 Task: Plan a celebration for the project completion.
Action: Mouse pressed left at (399, 192)
Screenshot: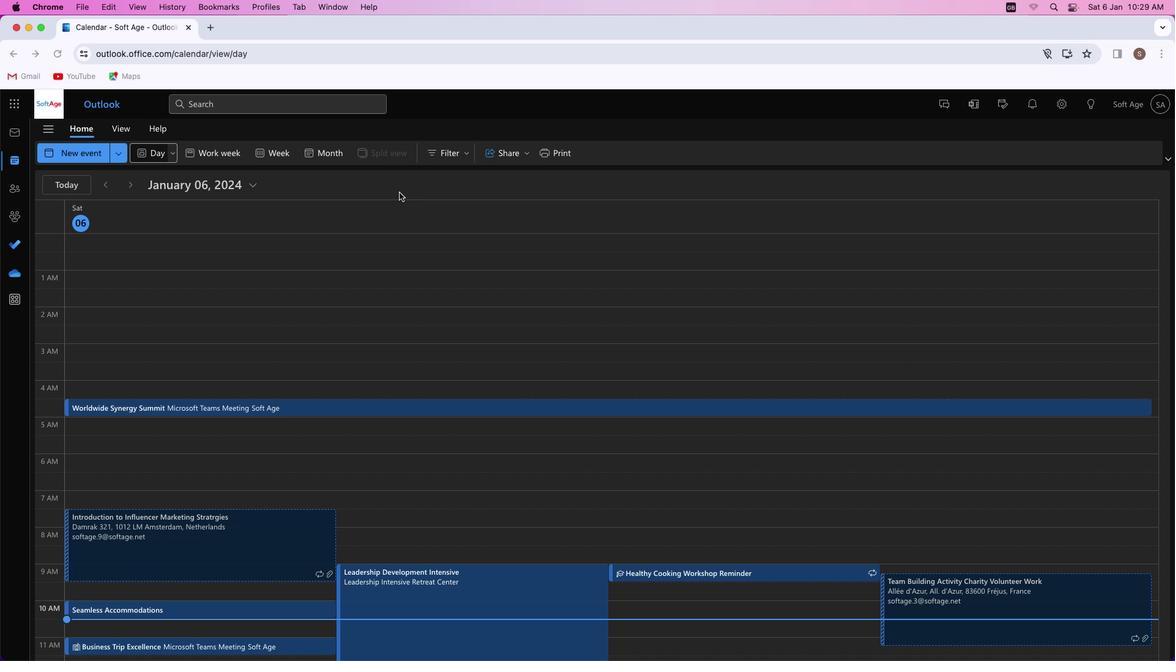 
Action: Mouse moved to (75, 153)
Screenshot: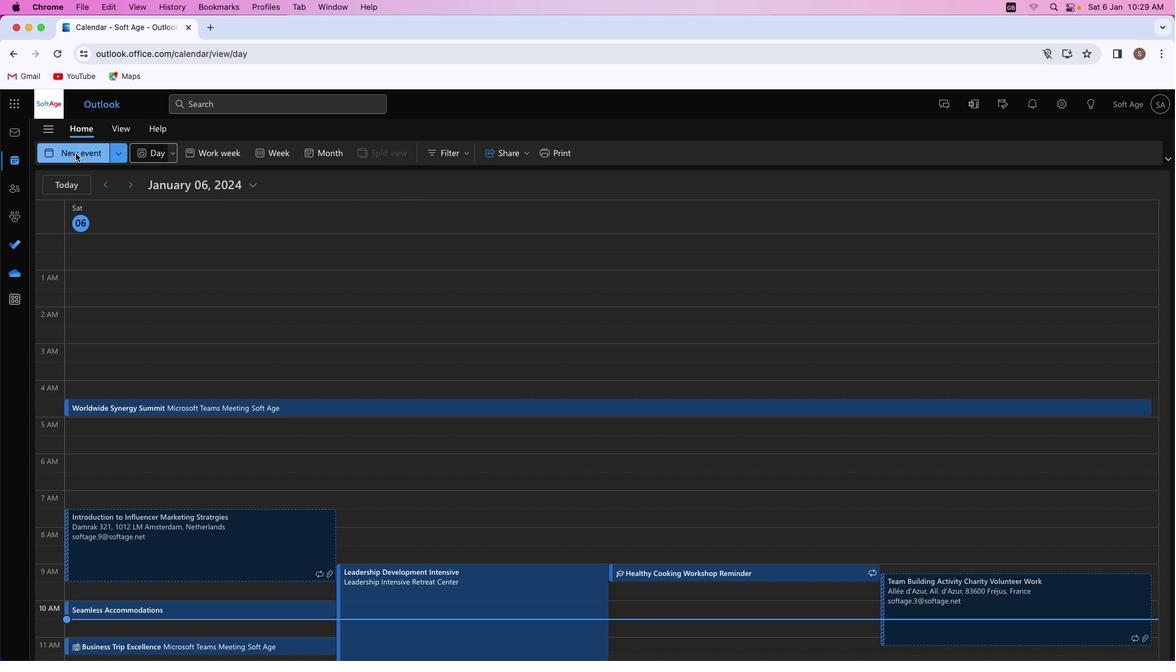 
Action: Mouse pressed left at (75, 153)
Screenshot: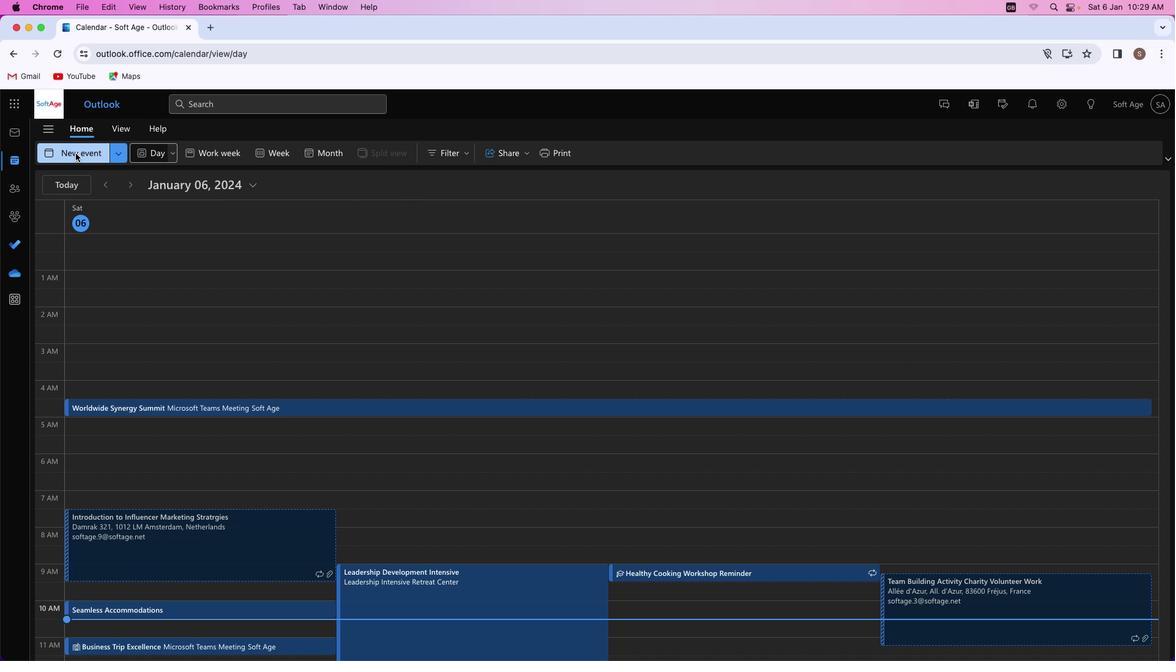 
Action: Mouse moved to (378, 200)
Screenshot: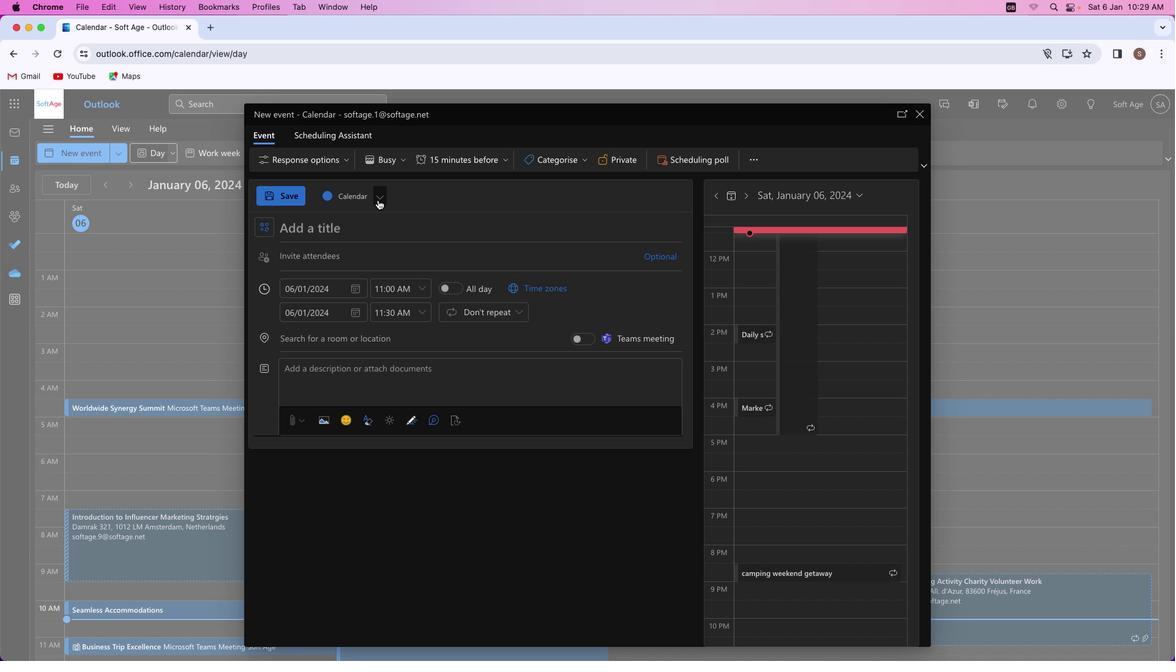 
Action: Mouse pressed left at (378, 200)
Screenshot: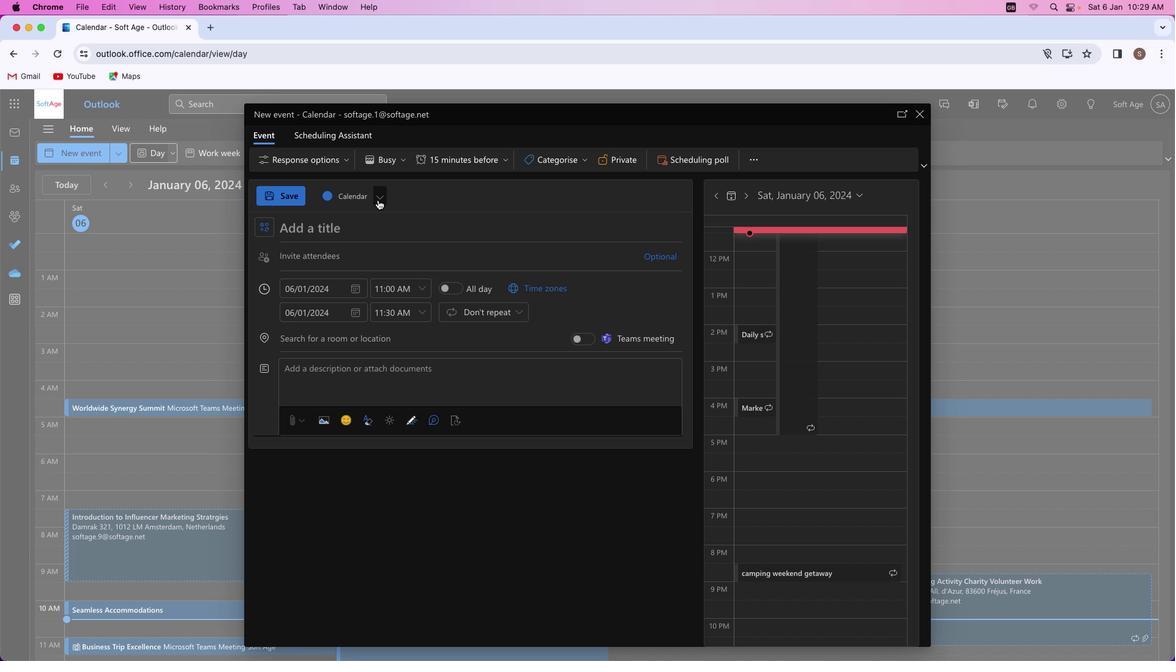 
Action: Mouse moved to (383, 262)
Screenshot: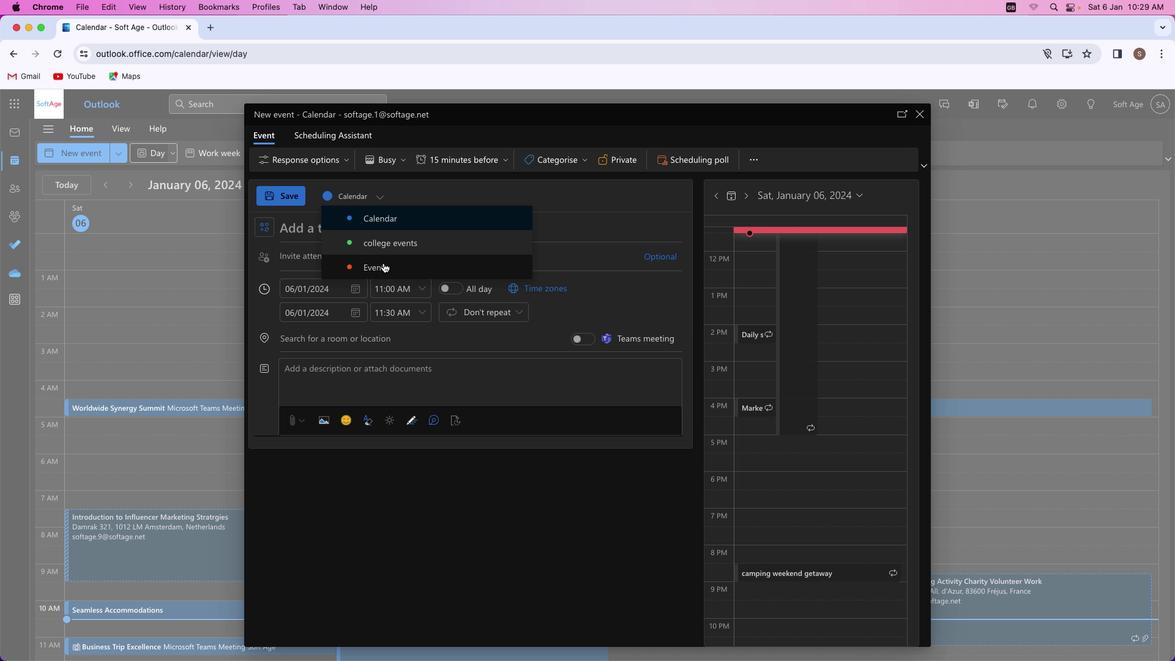 
Action: Mouse pressed left at (383, 262)
Screenshot: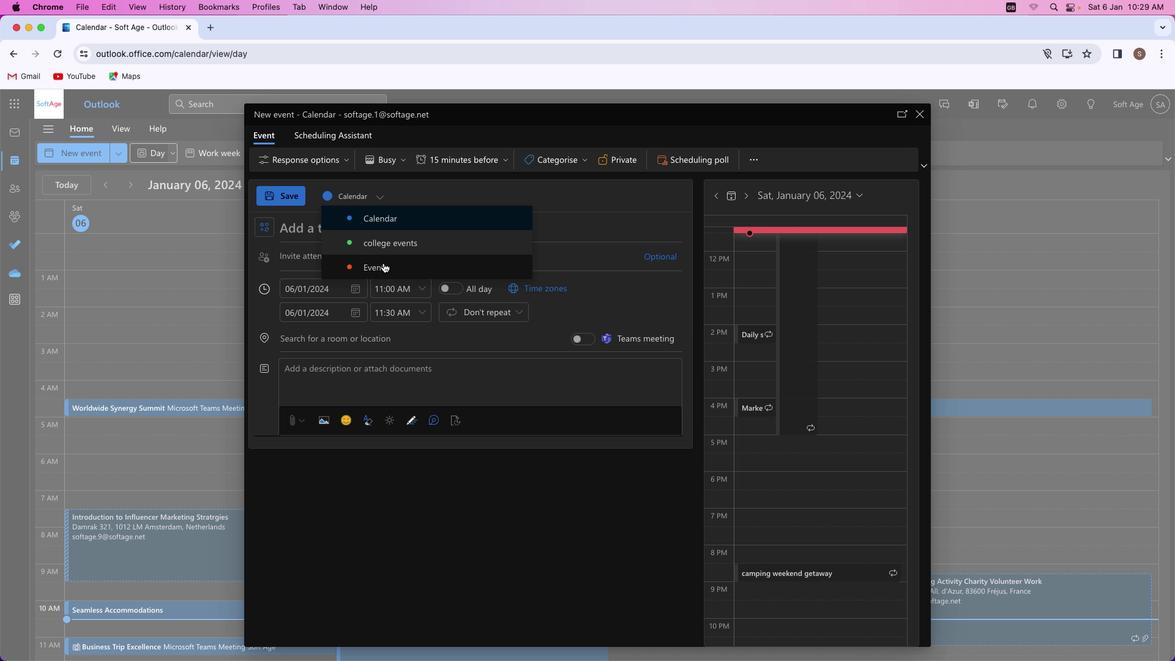 
Action: Mouse moved to (297, 233)
Screenshot: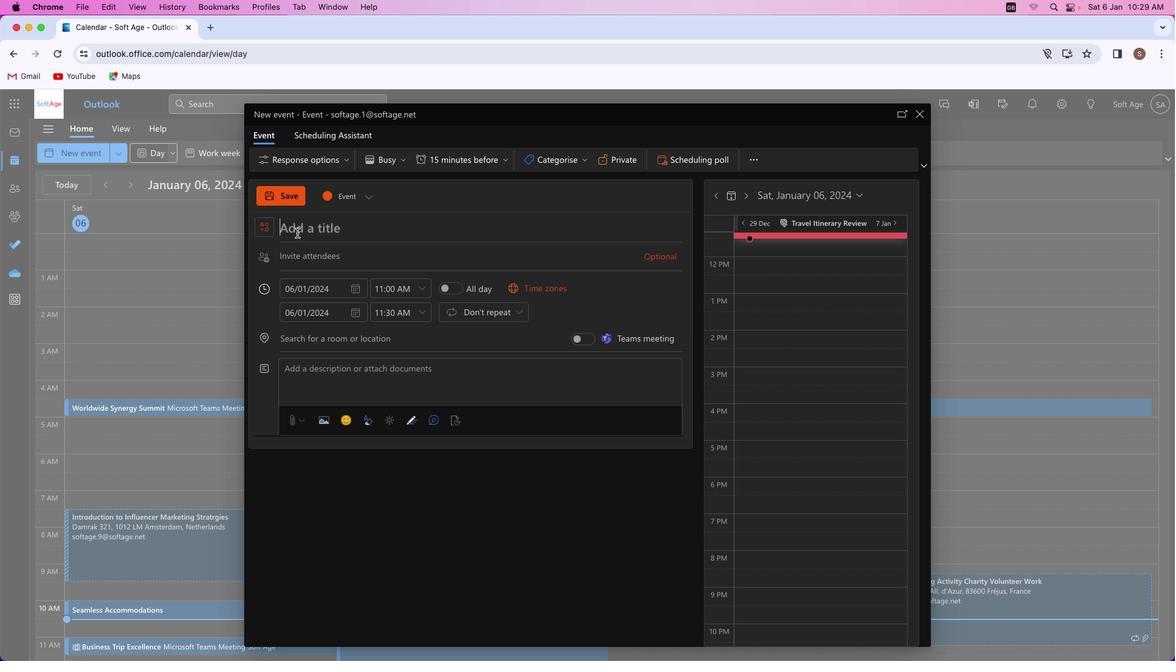 
Action: Mouse pressed left at (297, 233)
Screenshot: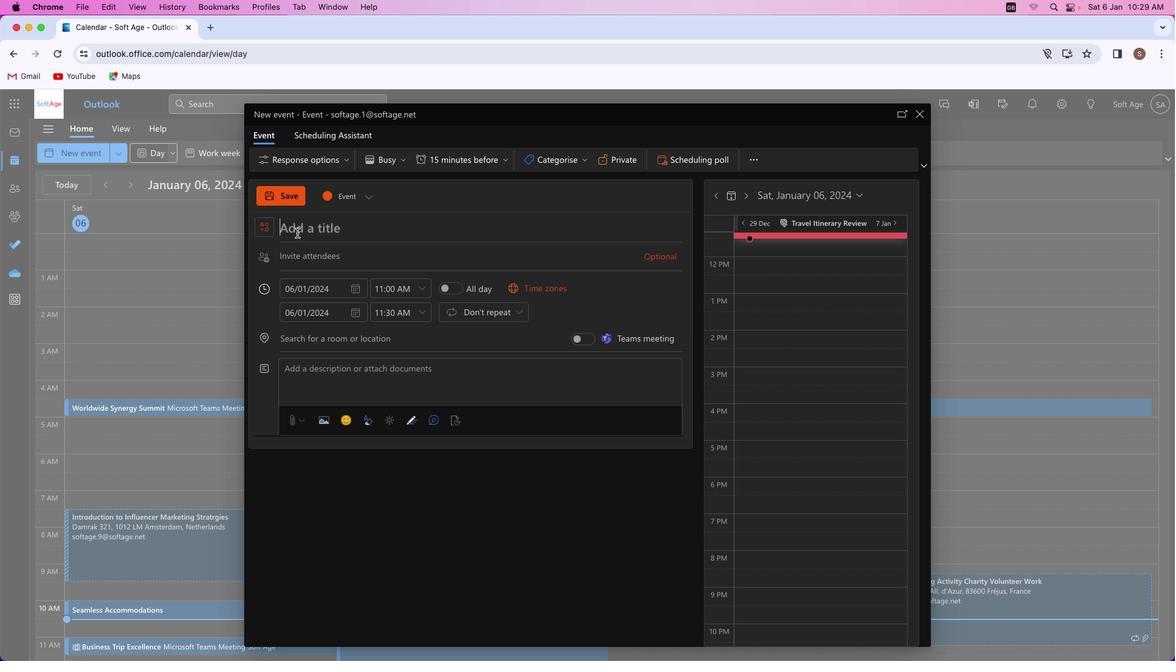 
Action: Mouse moved to (571, 159)
Screenshot: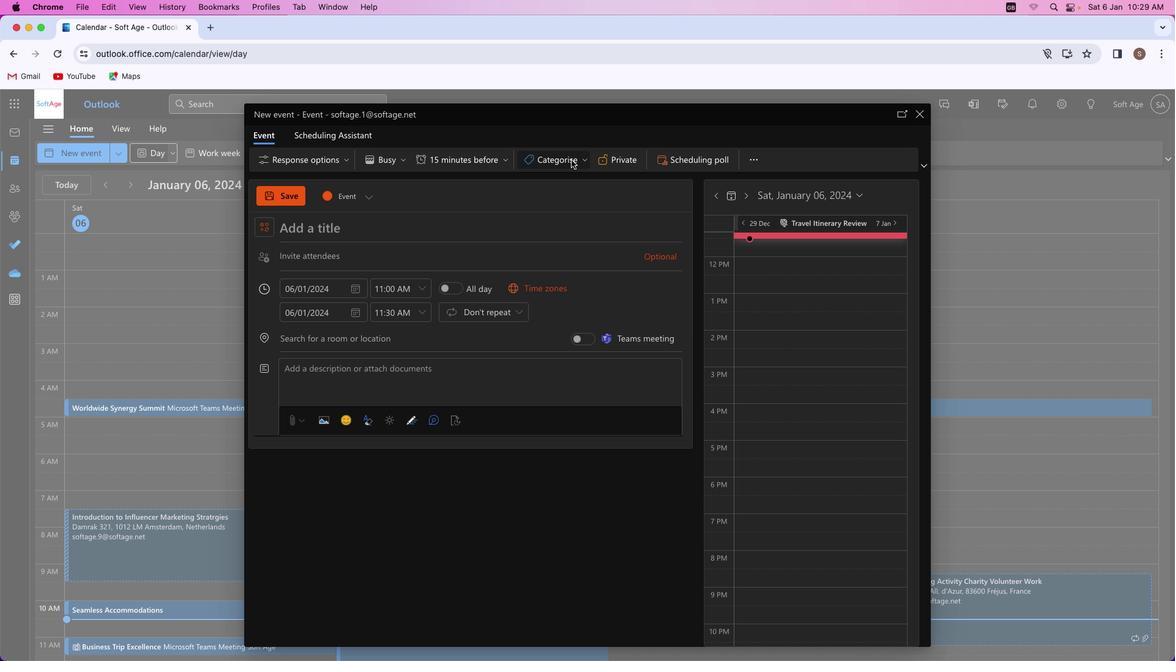 
Action: Mouse pressed left at (571, 159)
Screenshot: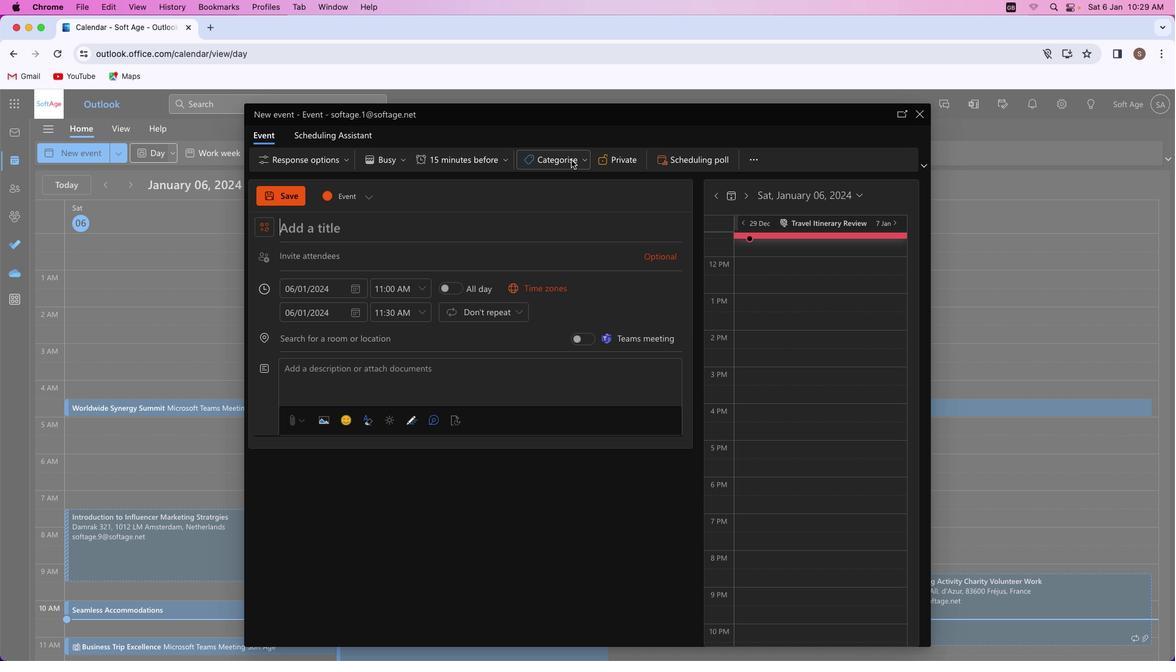 
Action: Mouse moved to (569, 320)
Screenshot: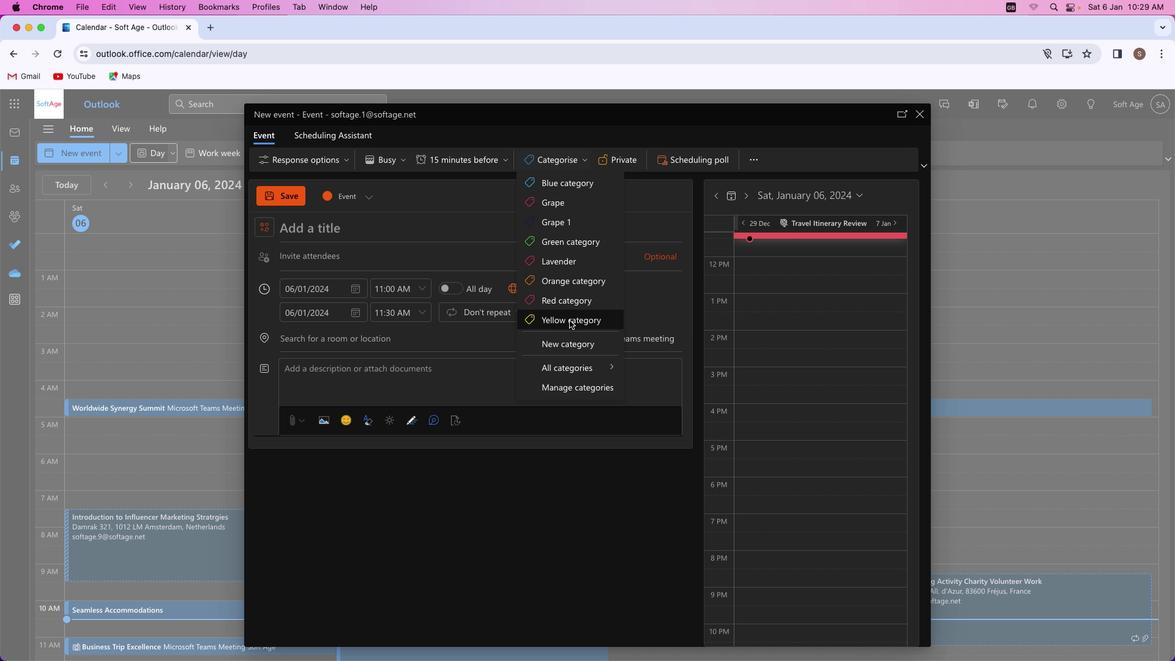 
Action: Mouse pressed left at (569, 320)
Screenshot: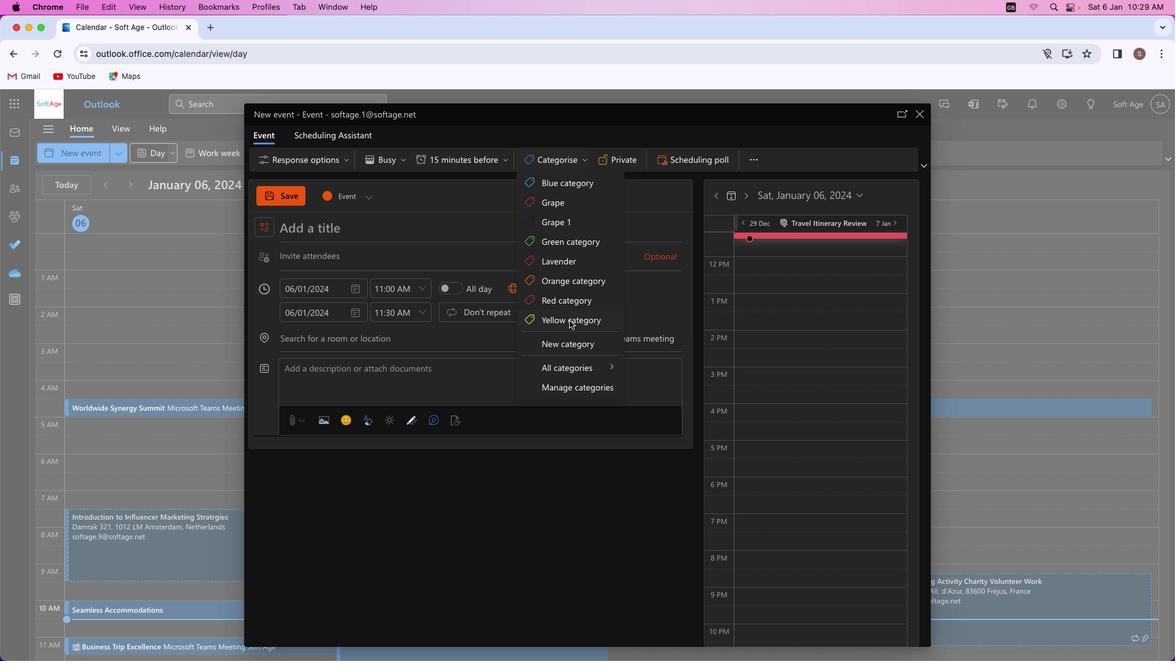 
Action: Mouse moved to (340, 231)
Screenshot: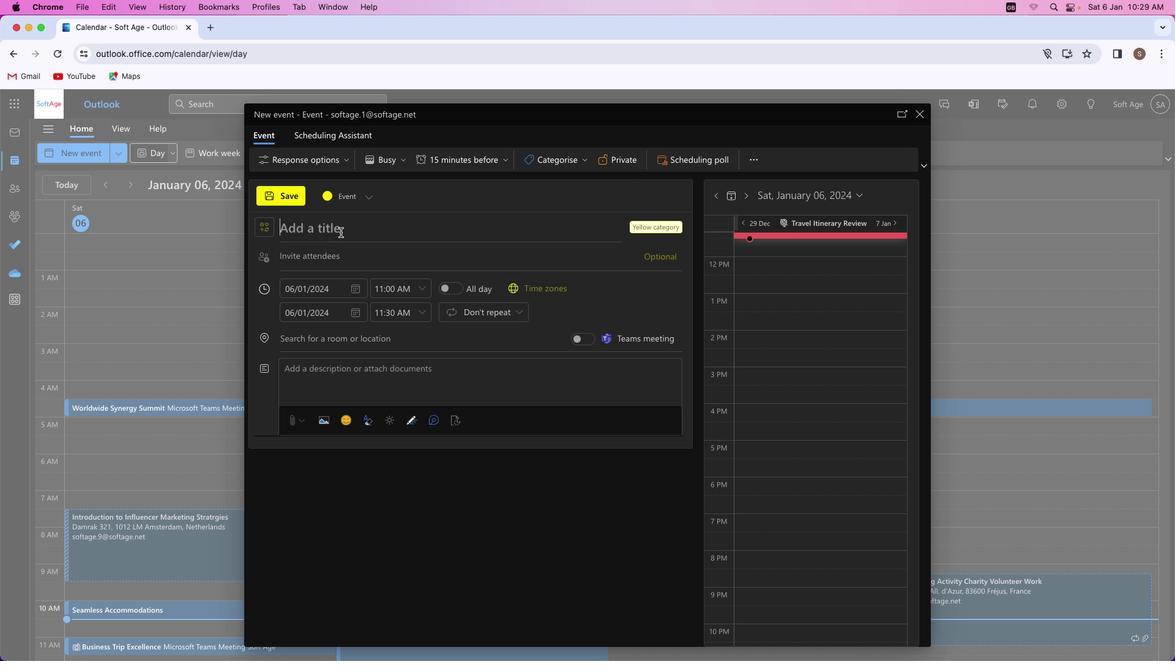 
Action: Mouse pressed left at (340, 231)
Screenshot: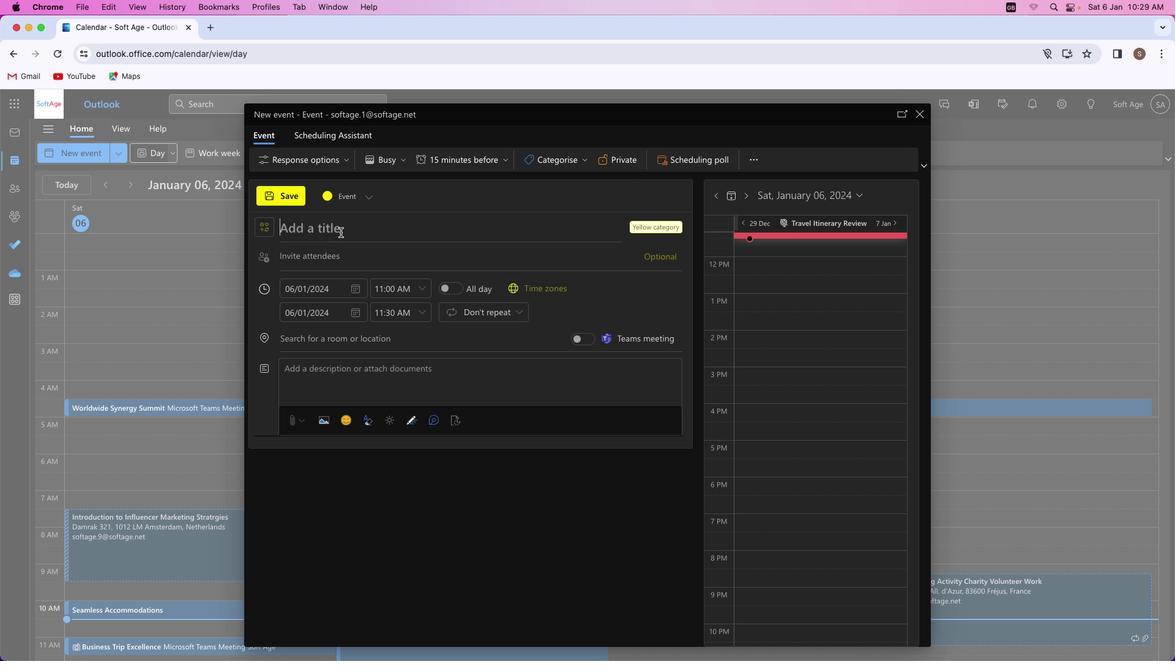
Action: Mouse moved to (342, 230)
Screenshot: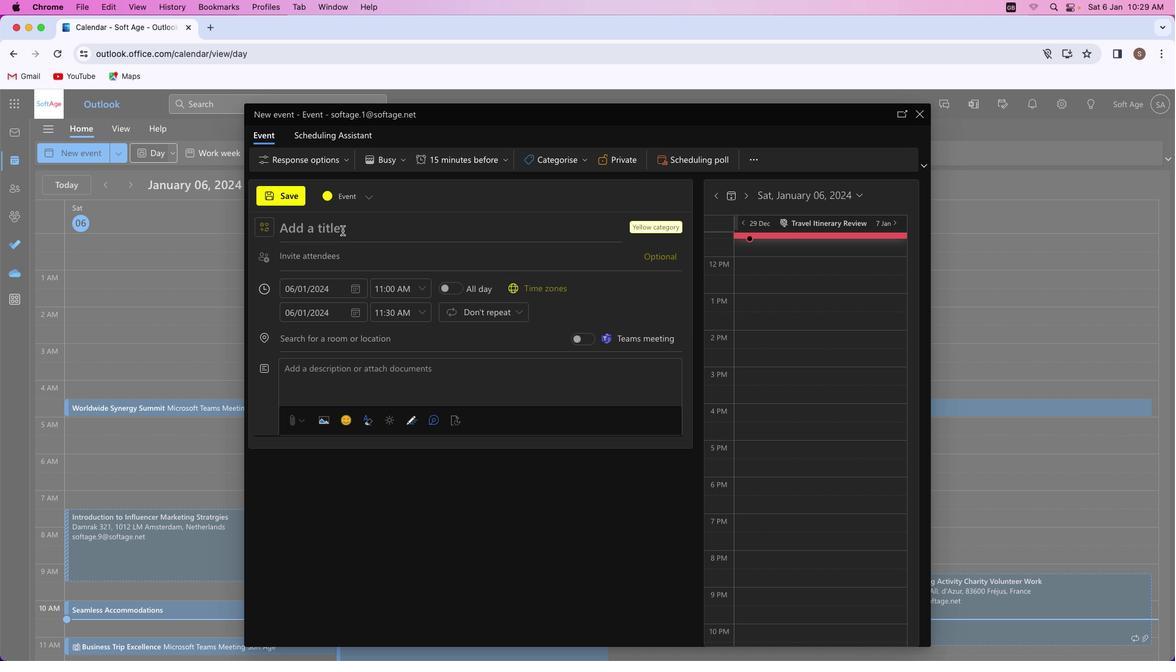 
Action: Key pressed Key.shift_r'P''r''o''j''e''c''t'Key.spaceKey.shift'C''o''m''p''l''e''t''i''o''n'Key.spaceKey.shift'C''e''l''e''b''r''a''t''i''o''n'
Screenshot: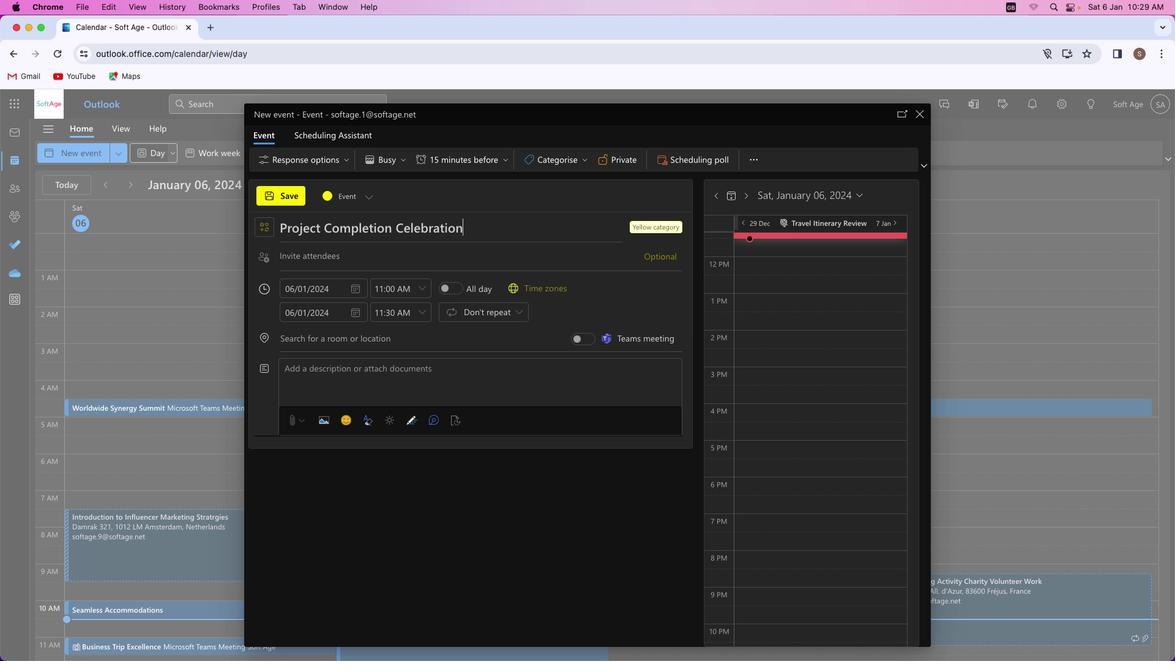 
Action: Mouse moved to (328, 254)
Screenshot: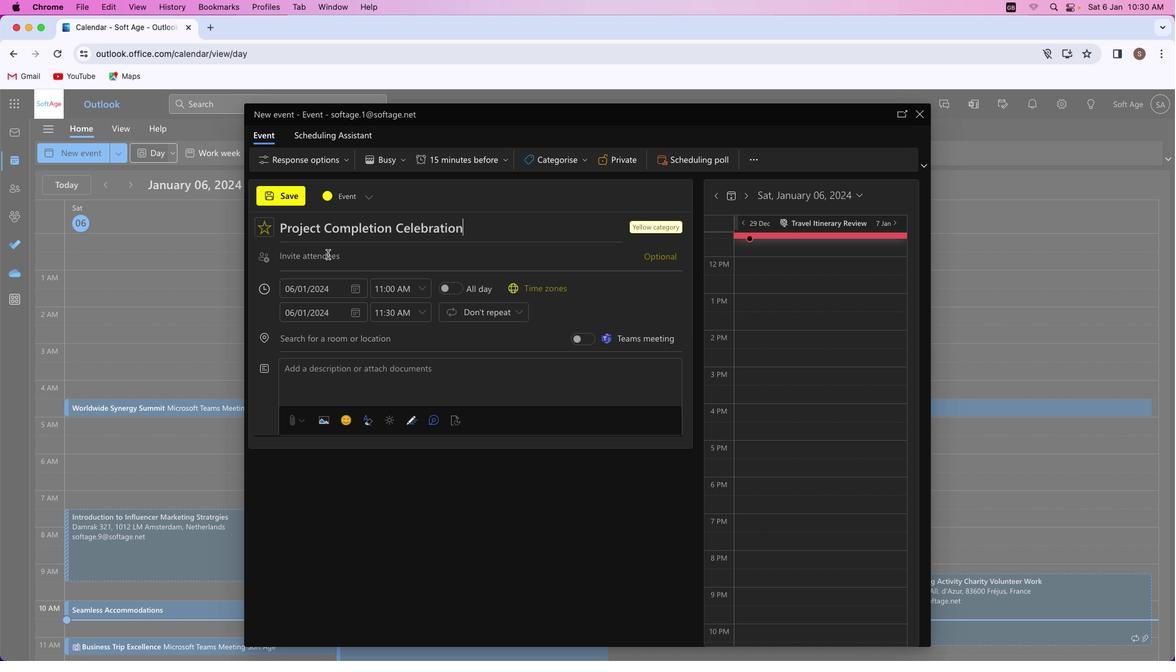 
Action: Mouse pressed left at (328, 254)
Screenshot: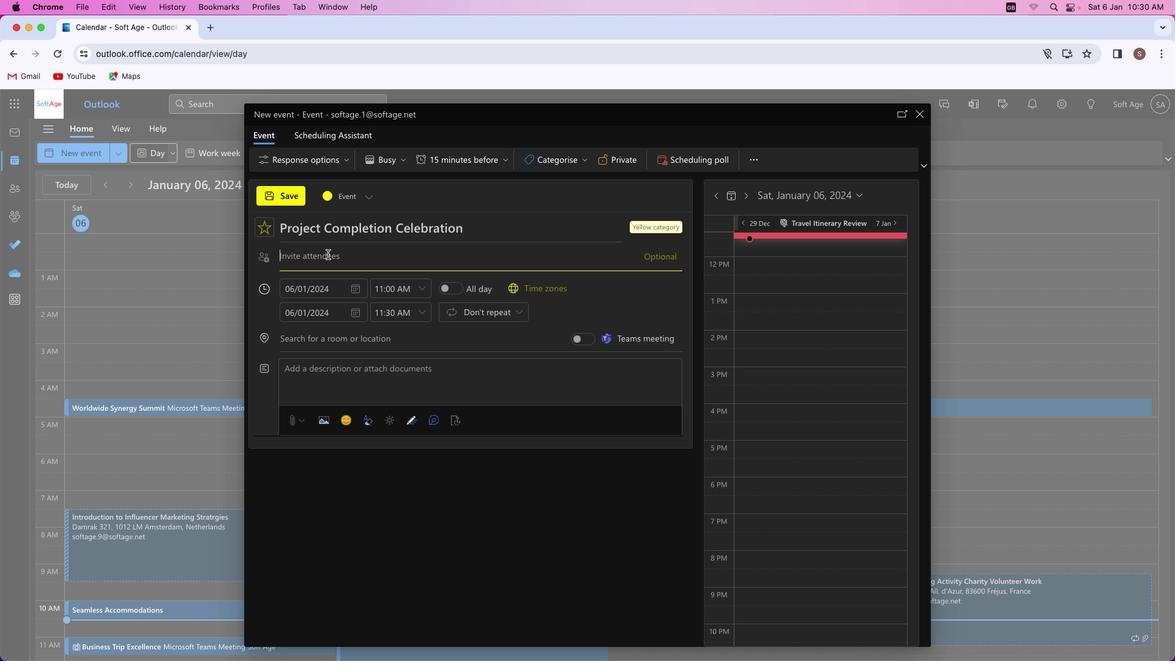 
Action: Key pressed Key.shift'A''k''a''s''h''r''a''j''p''u''t'Key.shift'@''o''u''t''l''o''o''k''.''c''o''m'
Screenshot: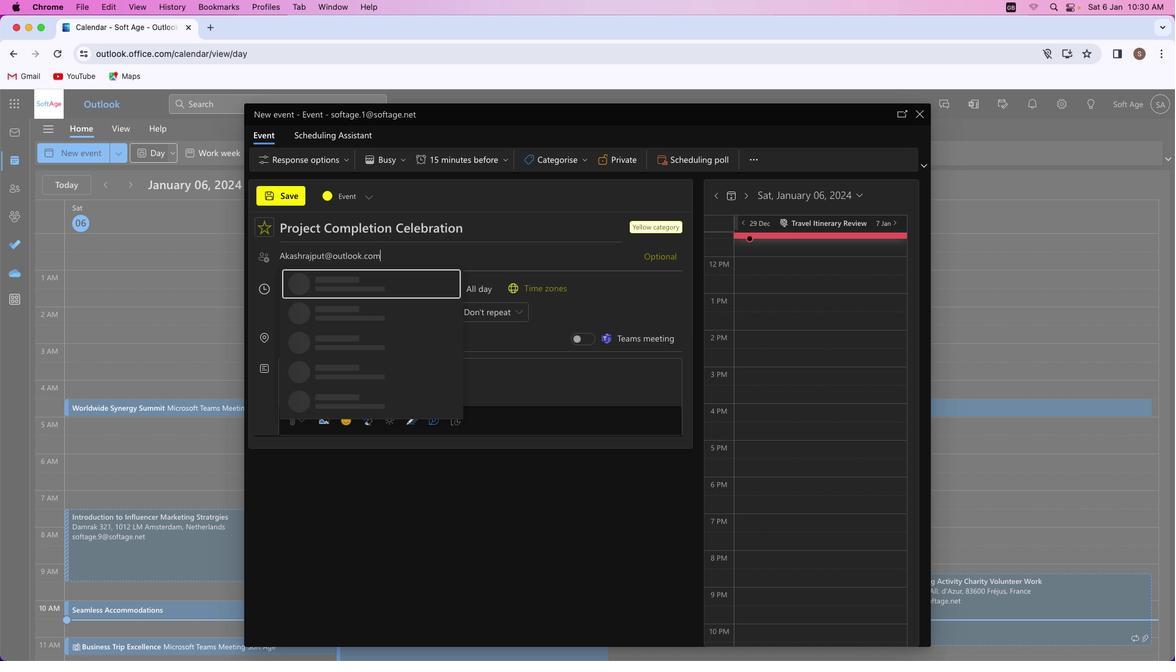 
Action: Mouse moved to (358, 280)
Screenshot: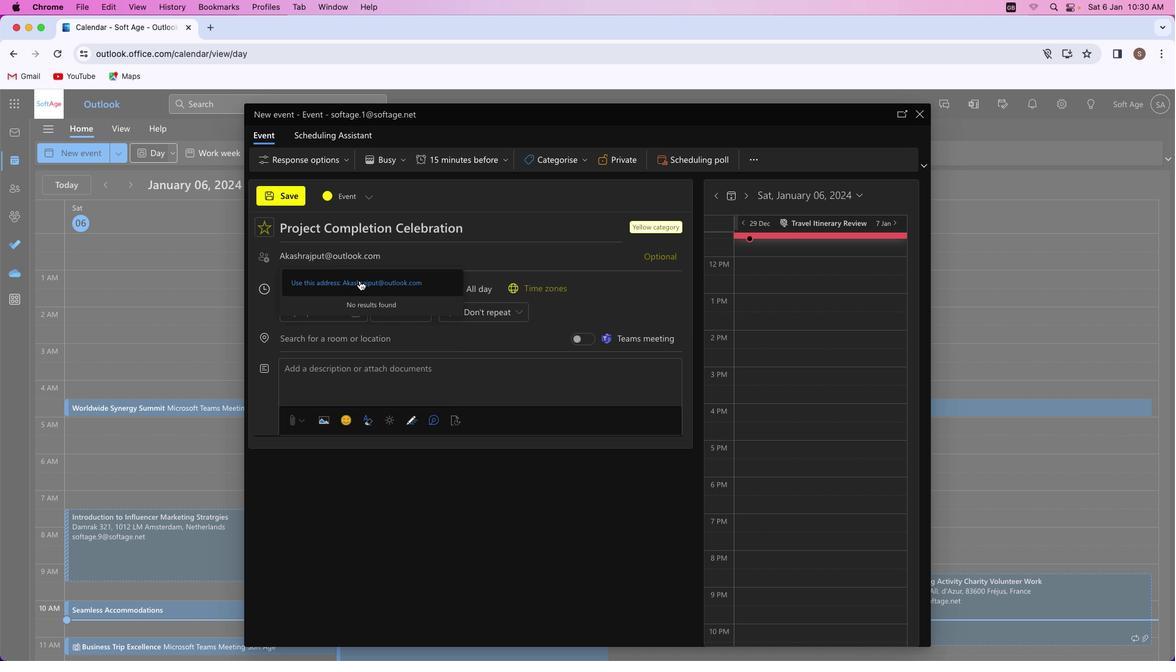 
Action: Mouse pressed left at (358, 280)
Screenshot: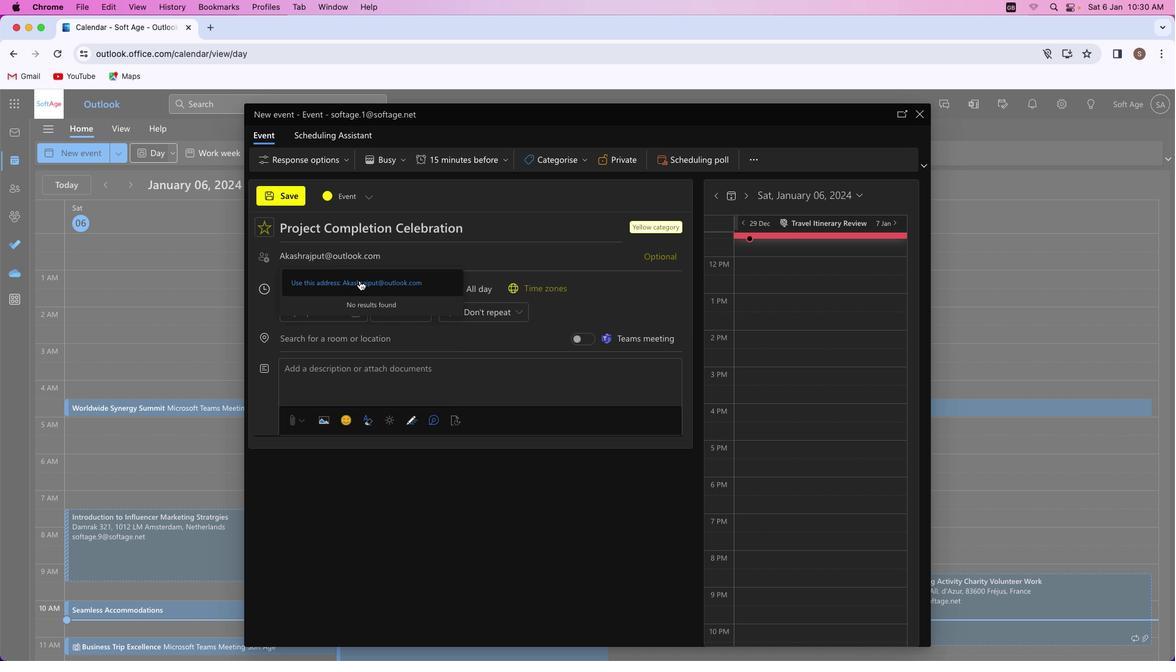 
Action: Mouse moved to (359, 496)
Screenshot: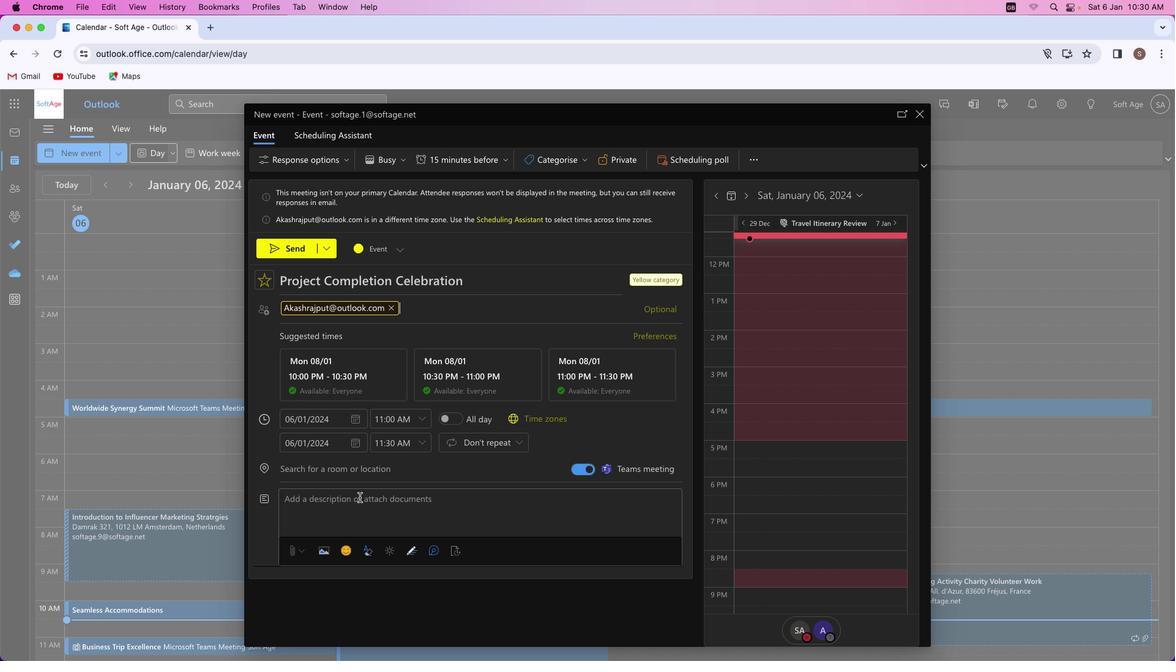 
Action: Mouse pressed left at (359, 496)
Screenshot: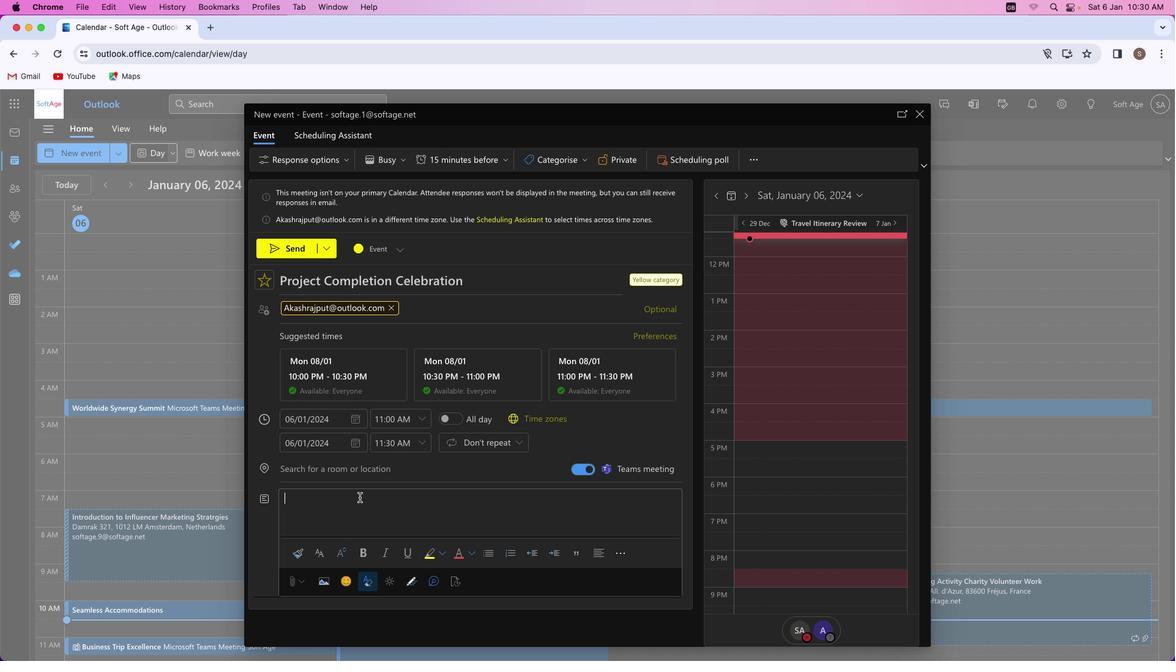 
Action: Mouse moved to (367, 500)
Screenshot: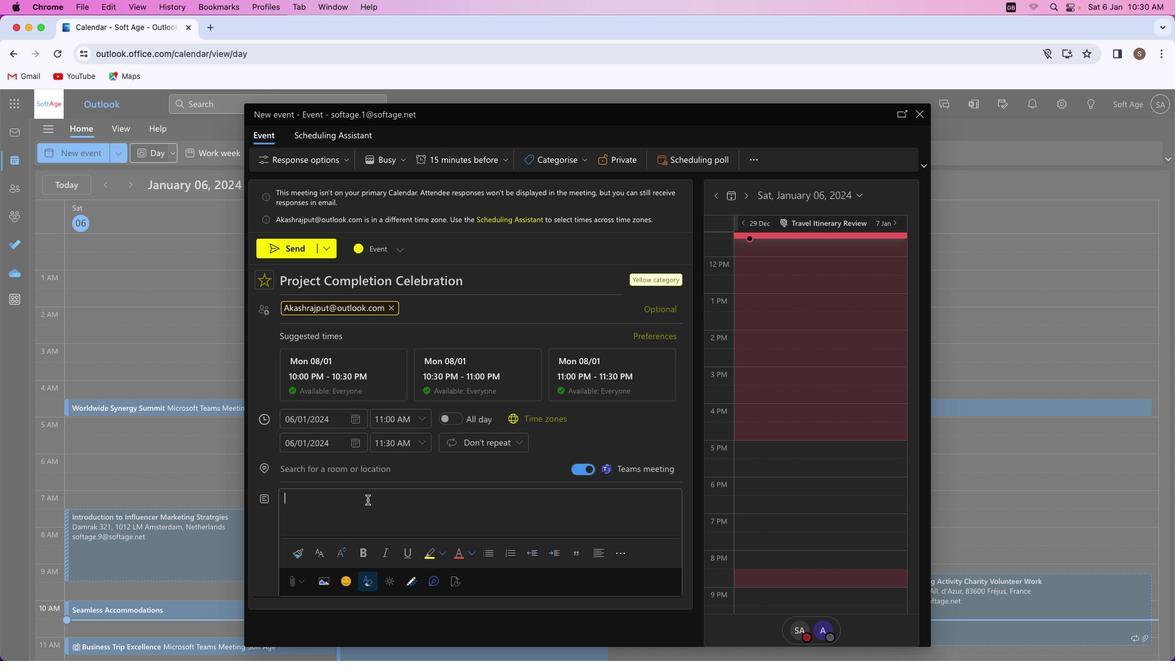 
Action: Key pressed Key.shift'W''e''l''c''o''m''e'Key.space't''o'Key.space'c''o''m''m''e''n'Key.backspace'm''o''r''a''t''i''n''g'Key.space's''u''c''c''e''s''s'Key.shift'!'Key.spaceKey.shift'A'Key.space'c''e''l''e''b''r''a''t''i''o''n'Key.space'm''a''r''k''i''n''g'Key.space't''h''e'Key.space'c''o''m''p''l''e''t''i''o''n''o''f'Key.leftKey.leftKey.spaceKey.rightKey.rightKey.space'o''u''r'Key.space'p''r''o''j''e''c''t'Key.space'j''o''u''r''n''e''y'Key.space'w''i''t''h'Key.space'a''v'Key.backspace'c''h''i''e''v''e''m''e''n''t''s'','Key.space'c''a''m''a''r''a''d''e''r''i''e'','Key.space'a''n''d'Key.space's''h''a''r''e''d'Key.space'v''i''c''t''o''r''i''e''s''.'
Screenshot: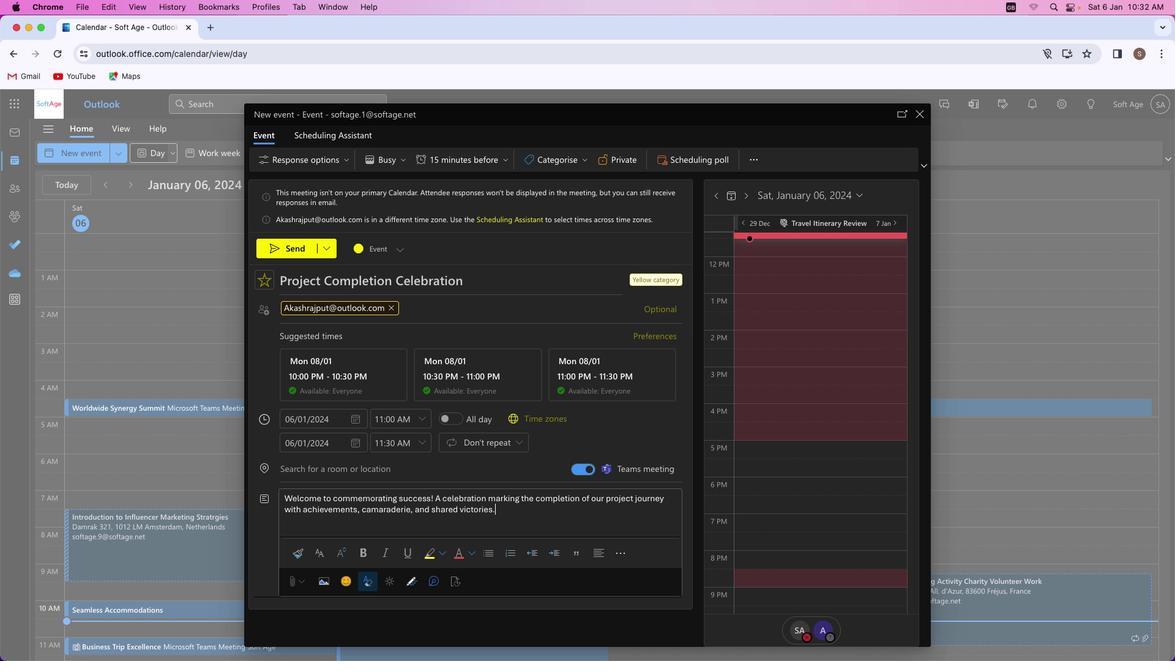 
Action: Mouse moved to (535, 498)
Screenshot: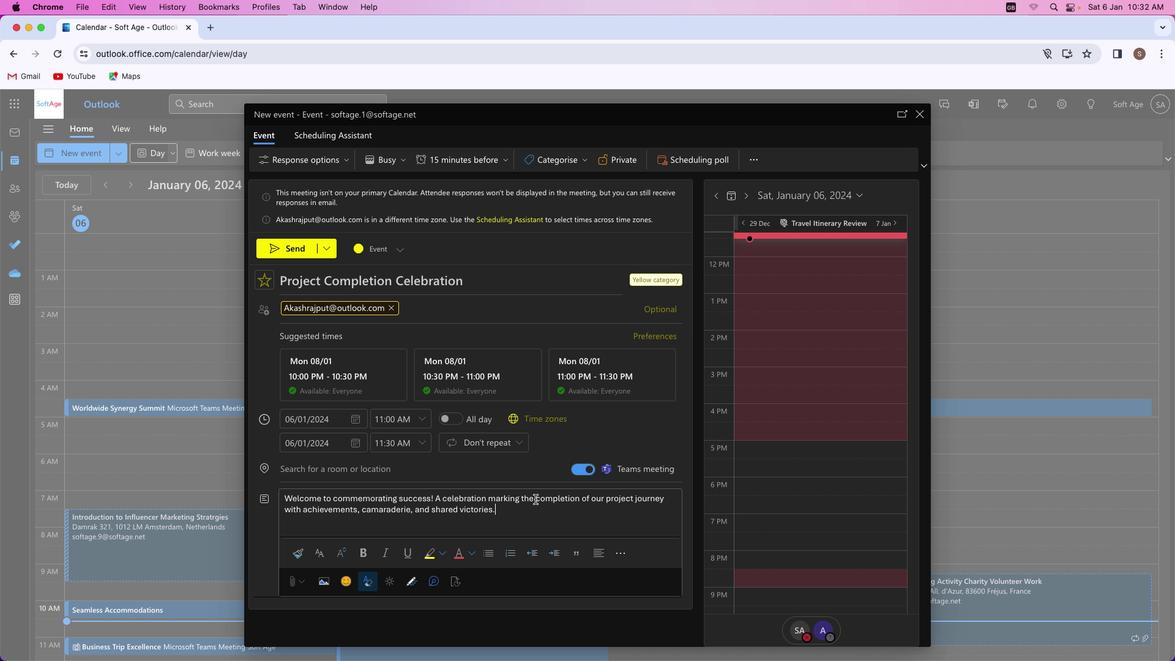
Action: Mouse pressed left at (535, 498)
Screenshot: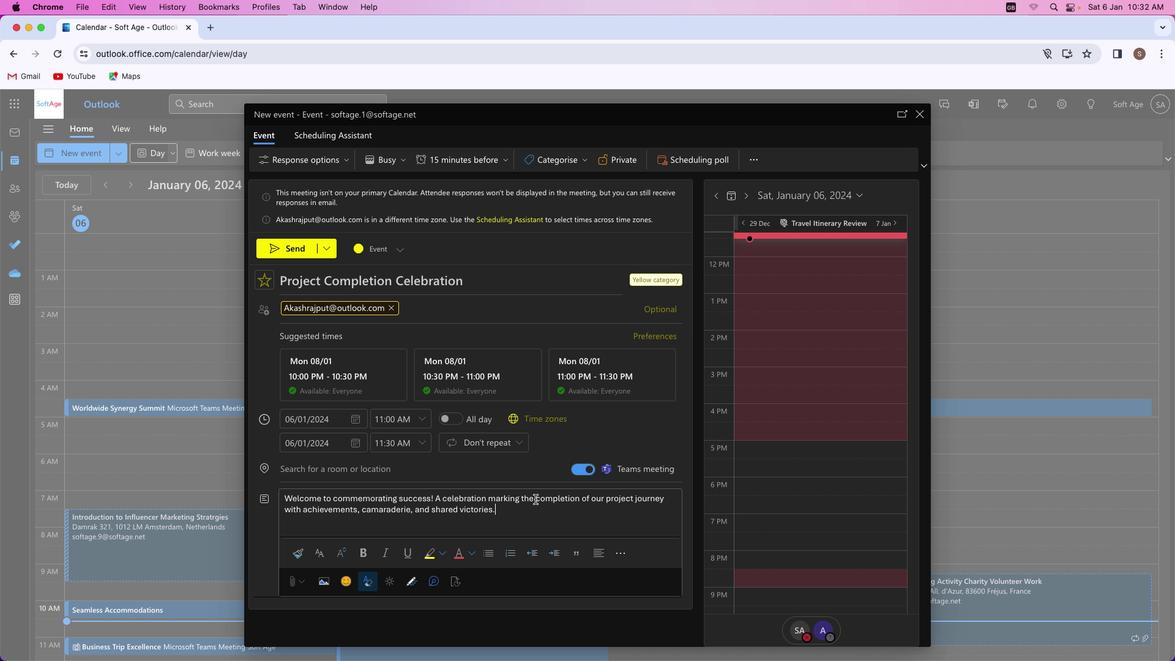 
Action: Mouse moved to (366, 554)
Screenshot: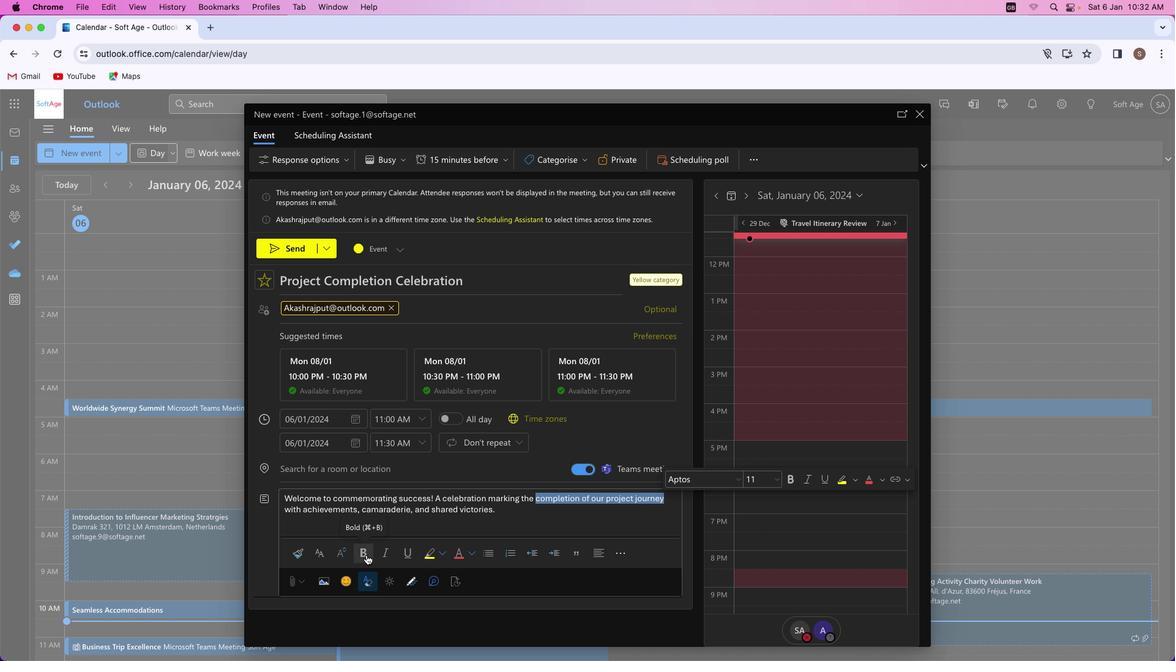 
Action: Mouse pressed left at (366, 554)
Screenshot: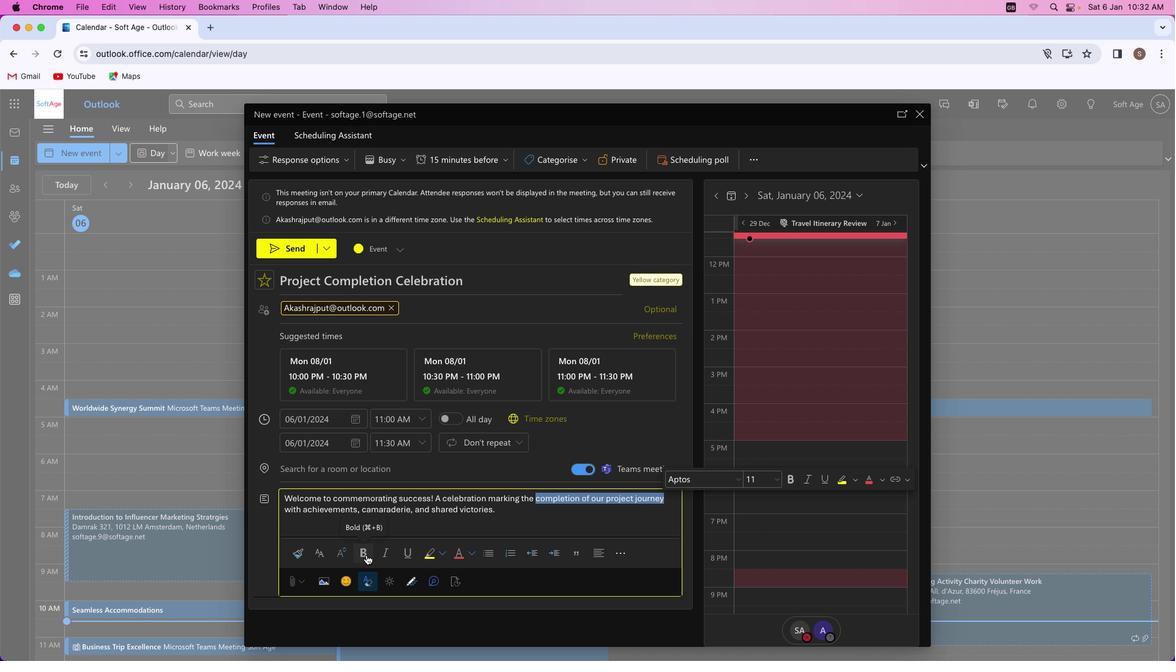 
Action: Mouse moved to (520, 526)
Screenshot: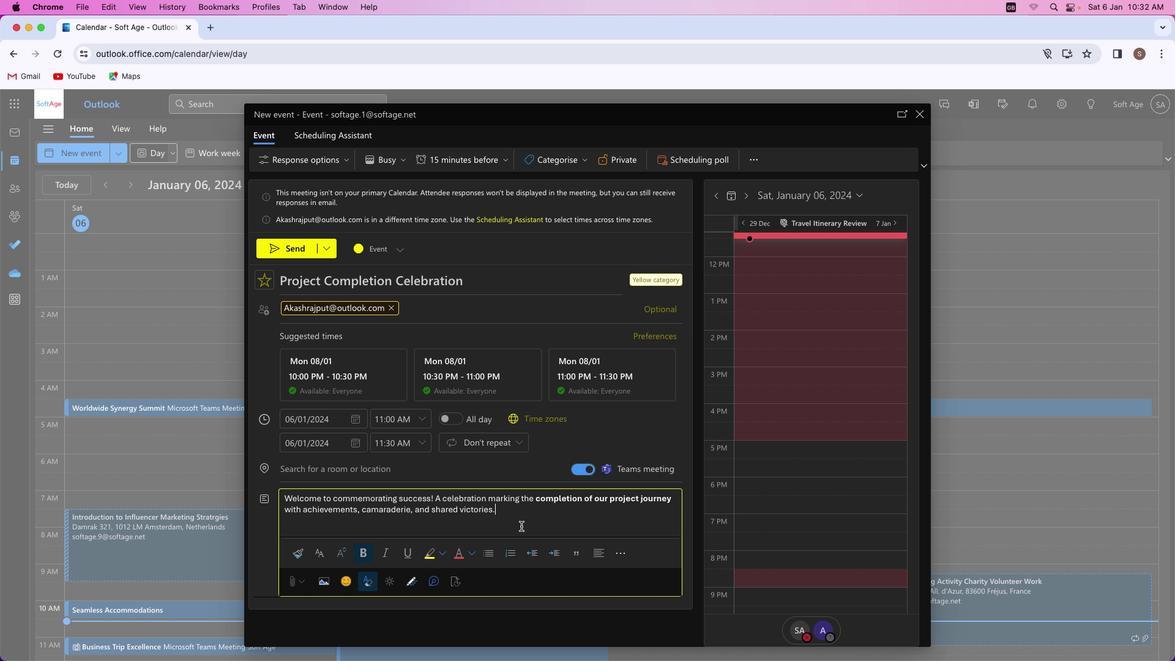 
Action: Mouse pressed left at (520, 526)
Screenshot: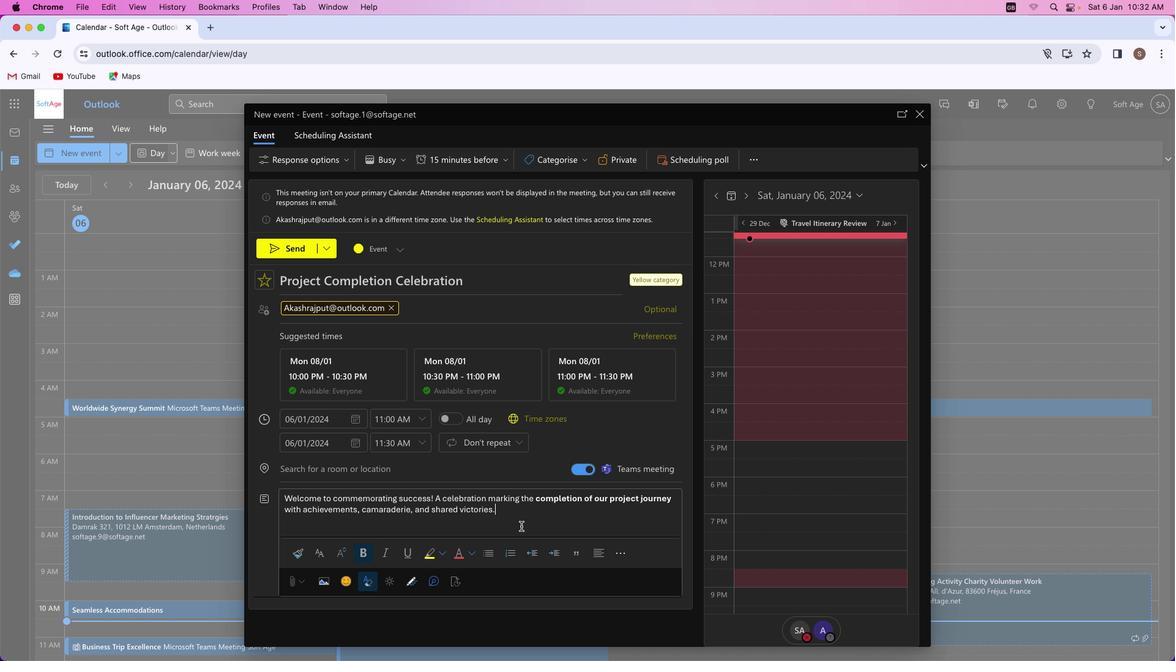 
Action: Mouse moved to (332, 498)
Screenshot: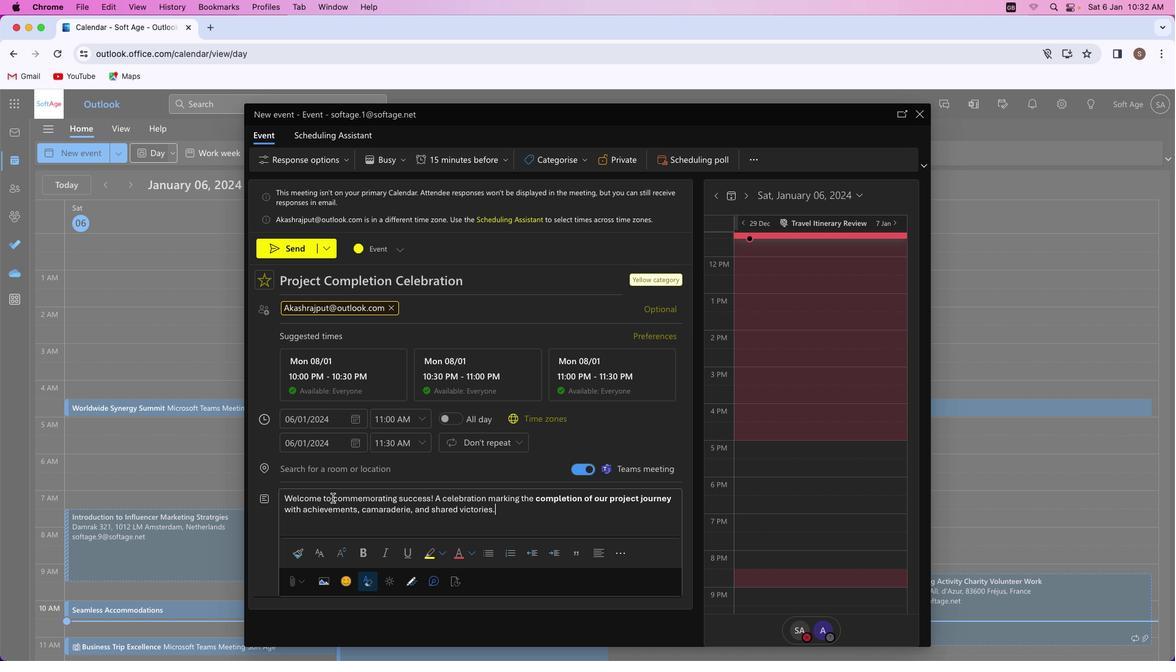 
Action: Mouse pressed left at (332, 498)
Screenshot: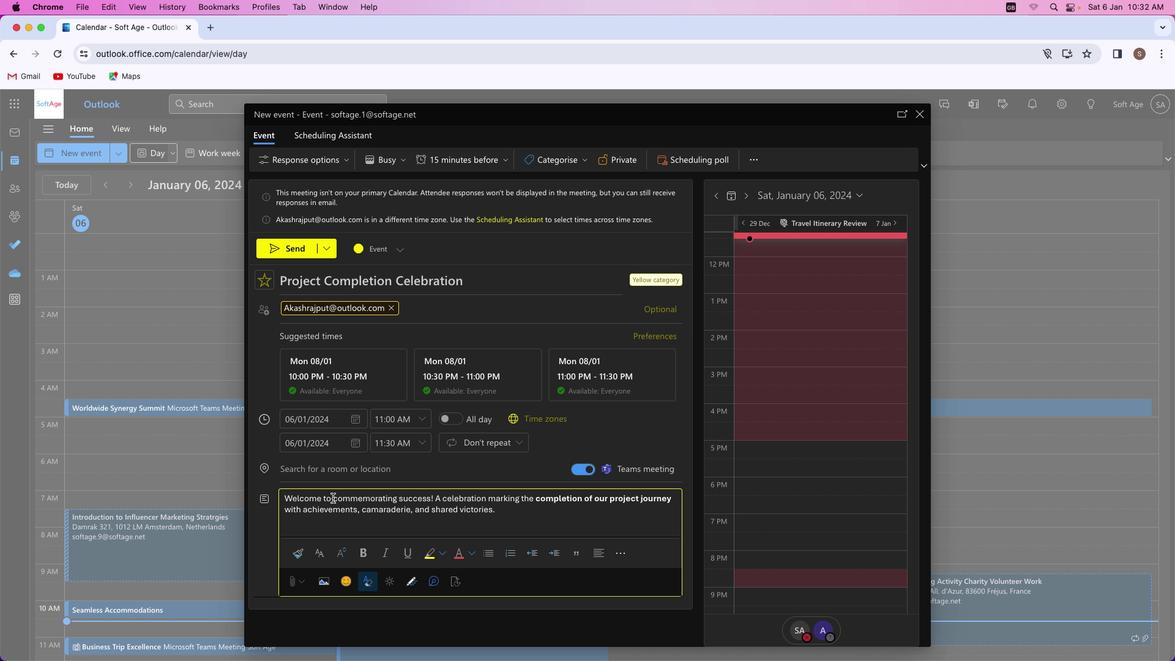 
Action: Mouse moved to (385, 558)
Screenshot: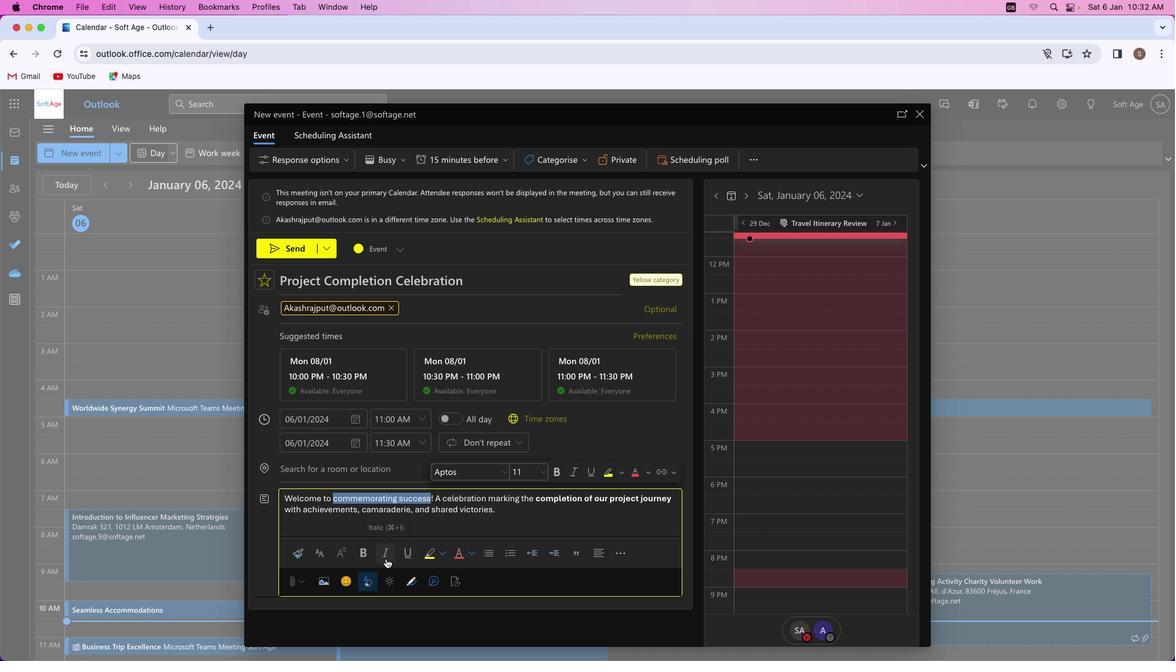 
Action: Mouse pressed left at (385, 558)
Screenshot: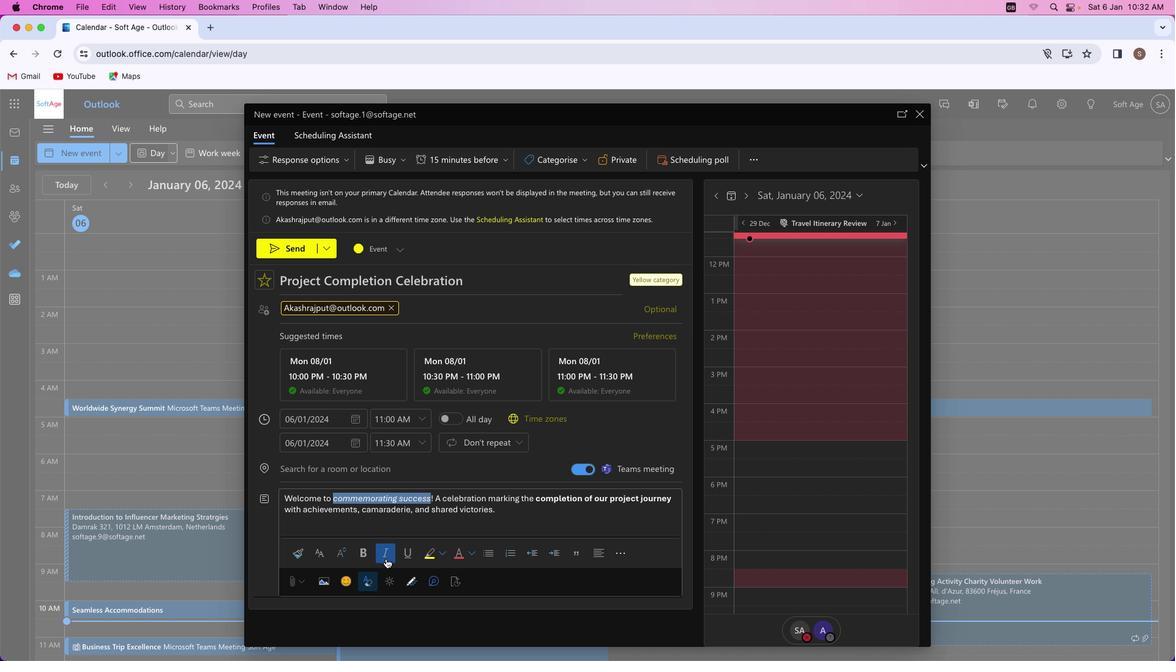 
Action: Mouse moved to (476, 528)
Screenshot: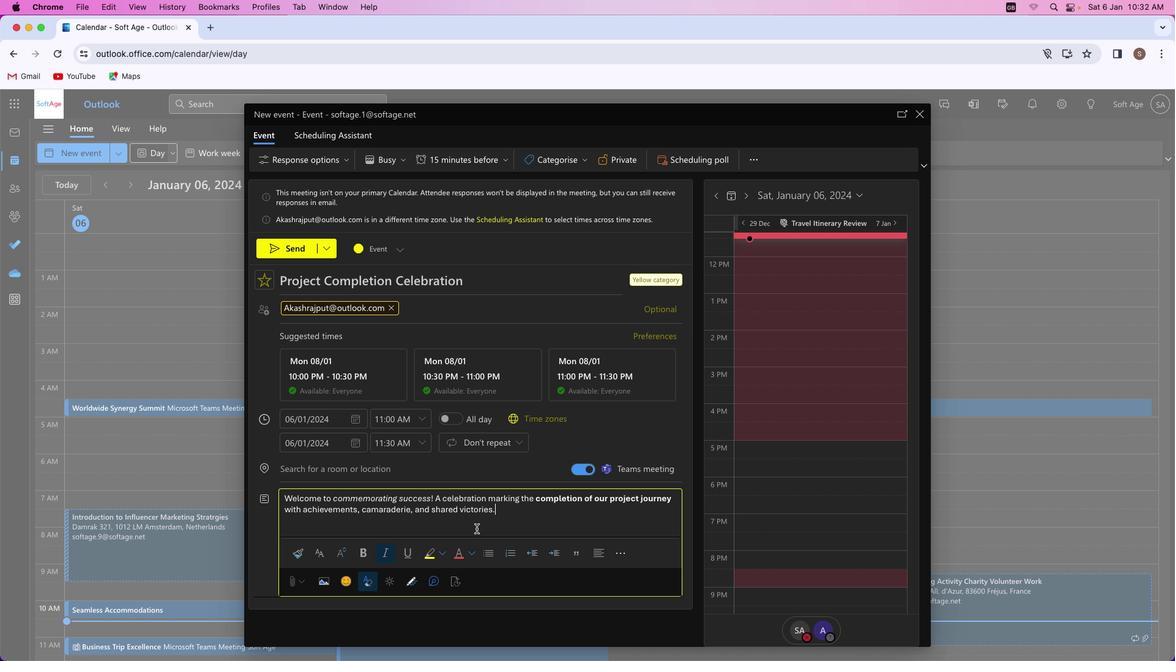 
Action: Mouse pressed left at (476, 528)
Screenshot: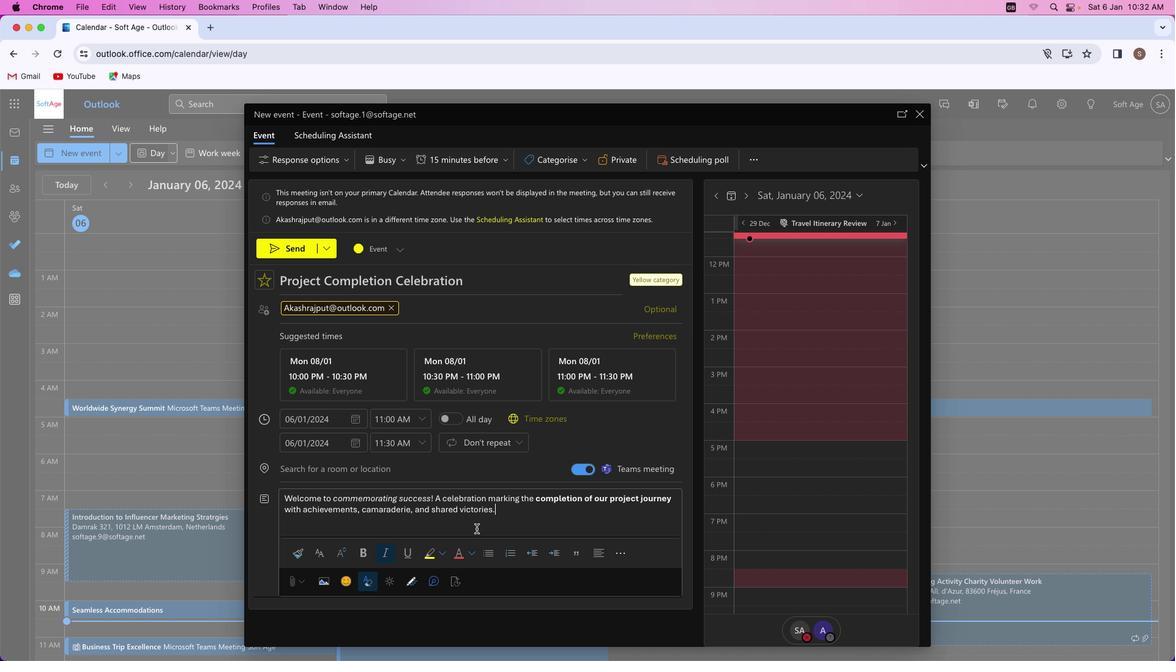 
Action: Mouse moved to (288, 246)
Screenshot: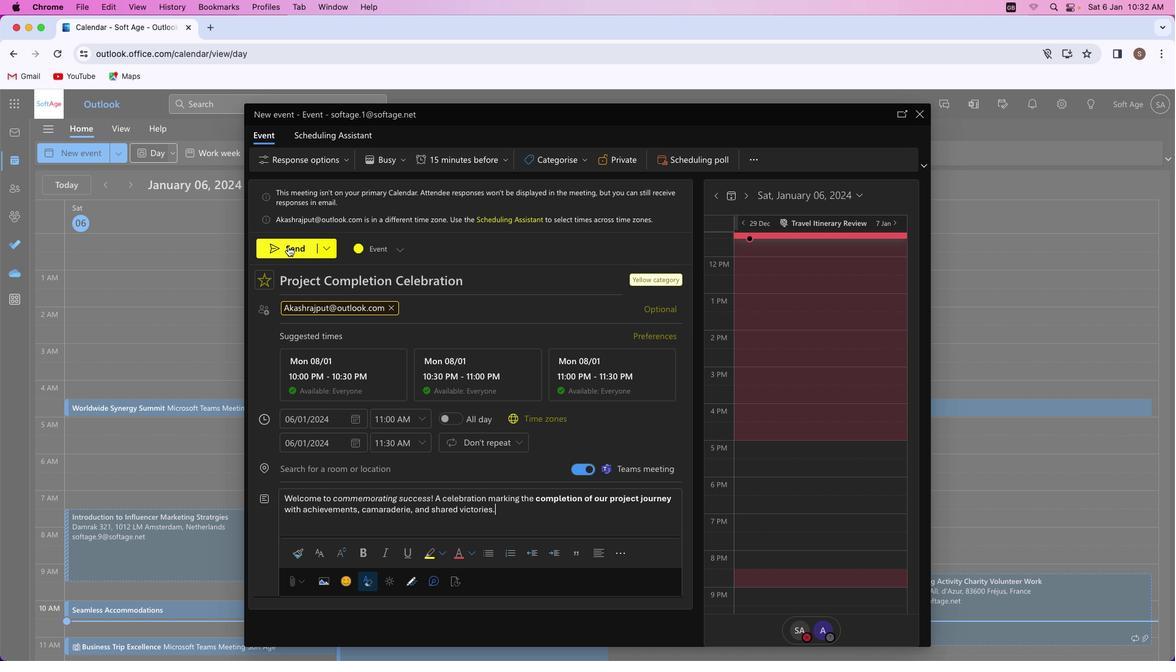 
Action: Mouse pressed left at (288, 246)
Screenshot: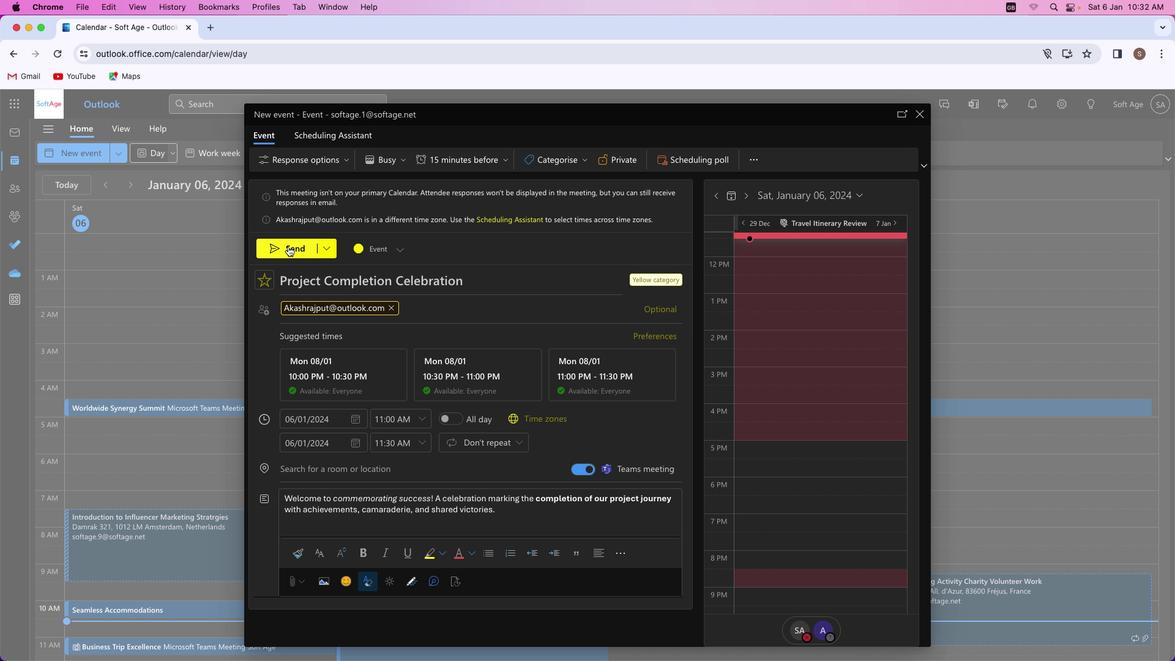 
Action: Mouse moved to (393, 303)
Screenshot: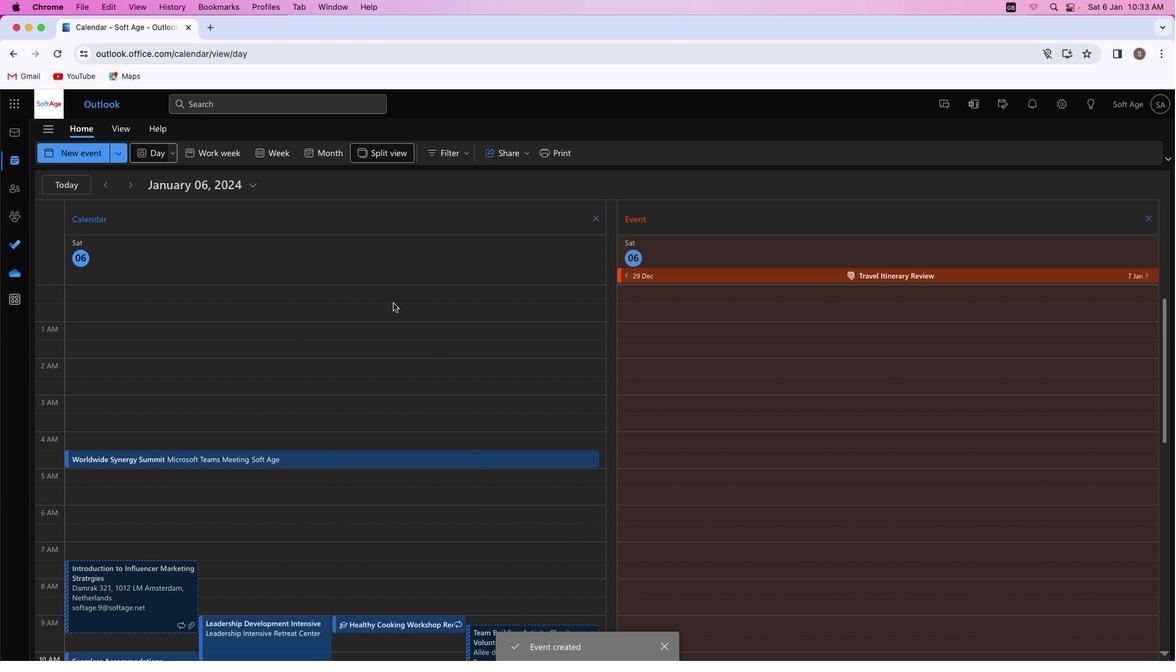 
